 Task: Create New Employee with Employee Name: Erica Taylor, Address Line1: 8136 Wellington St., Address Line2: Algonquin, Address Line3:  IL 60102, Cell Number: 647-231-5081
Action: Mouse moved to (142, 53)
Screenshot: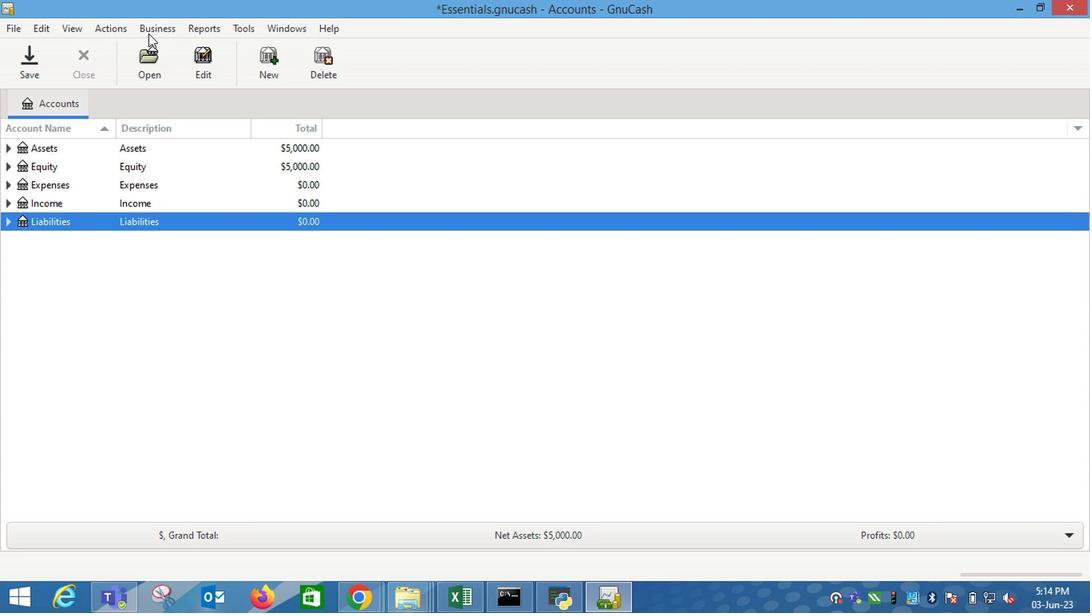 
Action: Mouse pressed left at (142, 53)
Screenshot: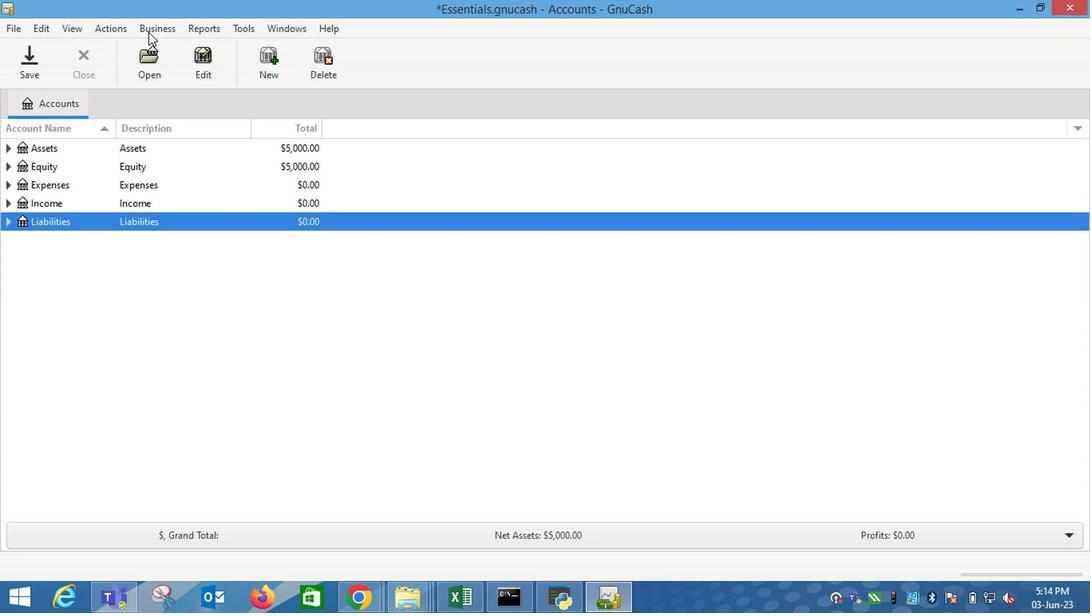 
Action: Mouse moved to (284, 112)
Screenshot: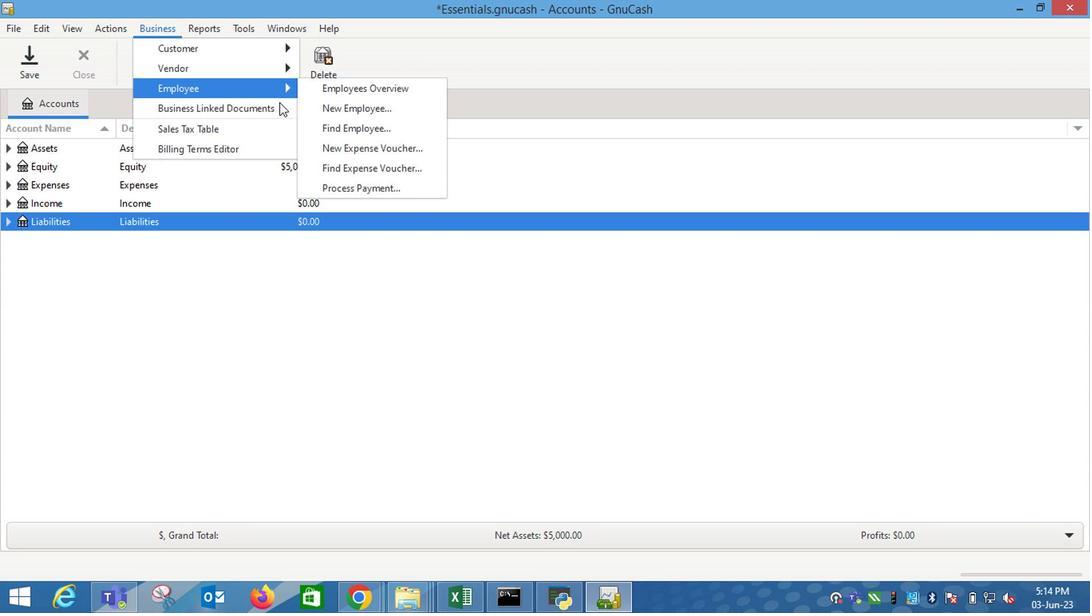 
Action: Mouse pressed left at (284, 112)
Screenshot: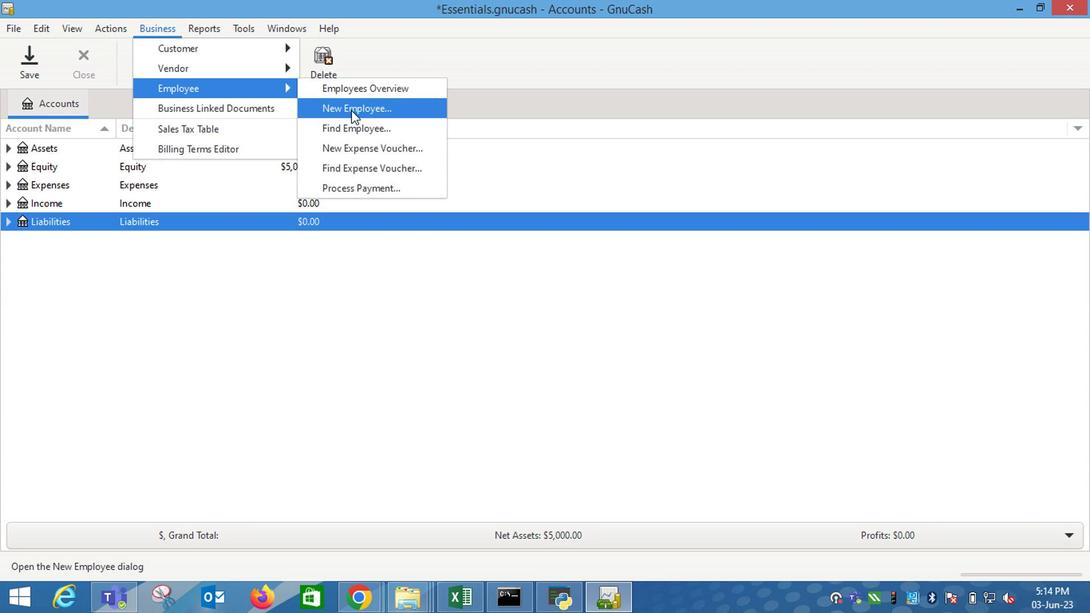 
Action: Mouse moved to (375, 210)
Screenshot: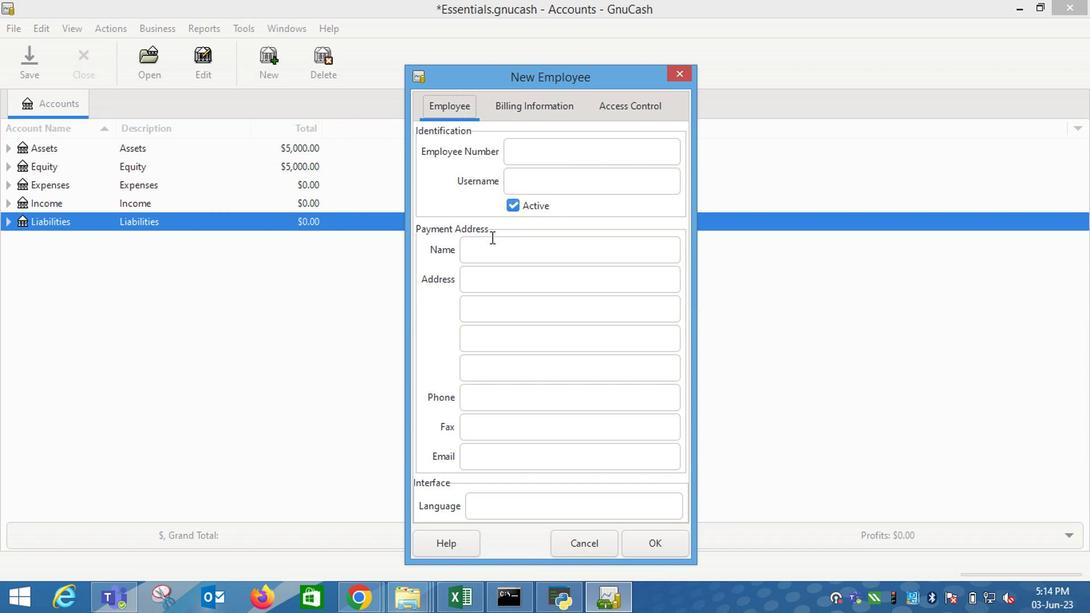 
Action: Mouse pressed left at (375, 210)
Screenshot: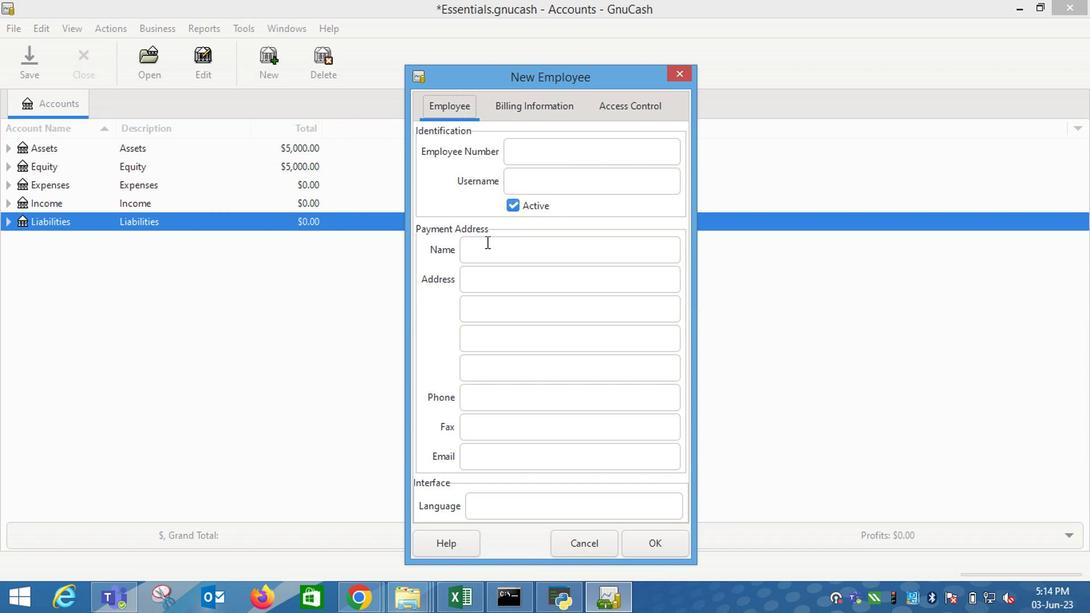 
Action: Mouse moved to (560, 239)
Screenshot: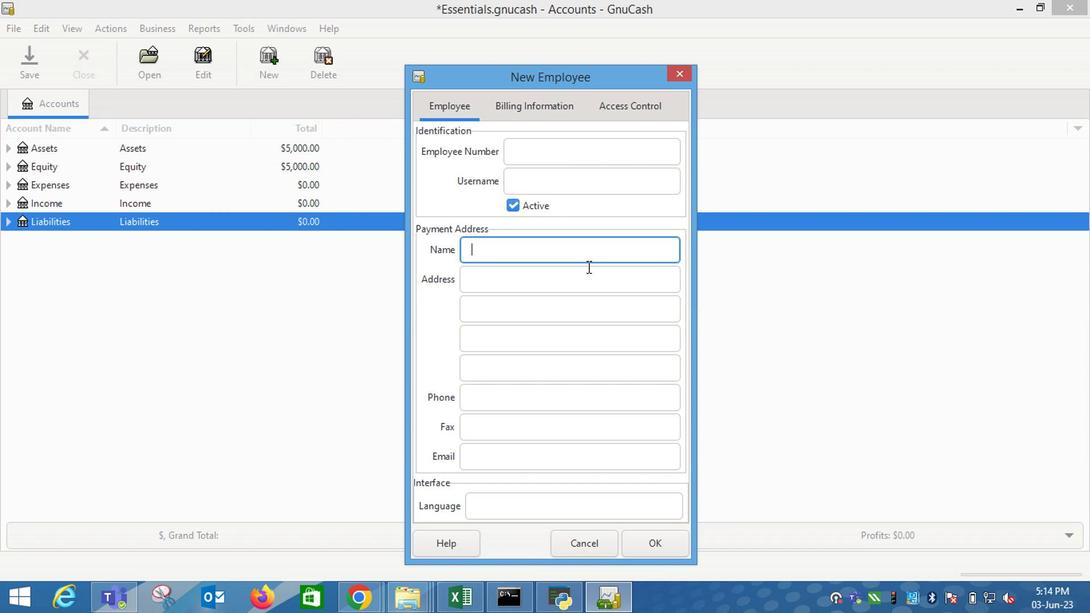 
Action: Key pressed <Key.shift_r>Erica<Key.space><Key.shift_r>Taylor<Key.tab>8136<Key.space><Key.shift_r>Wellington
Screenshot: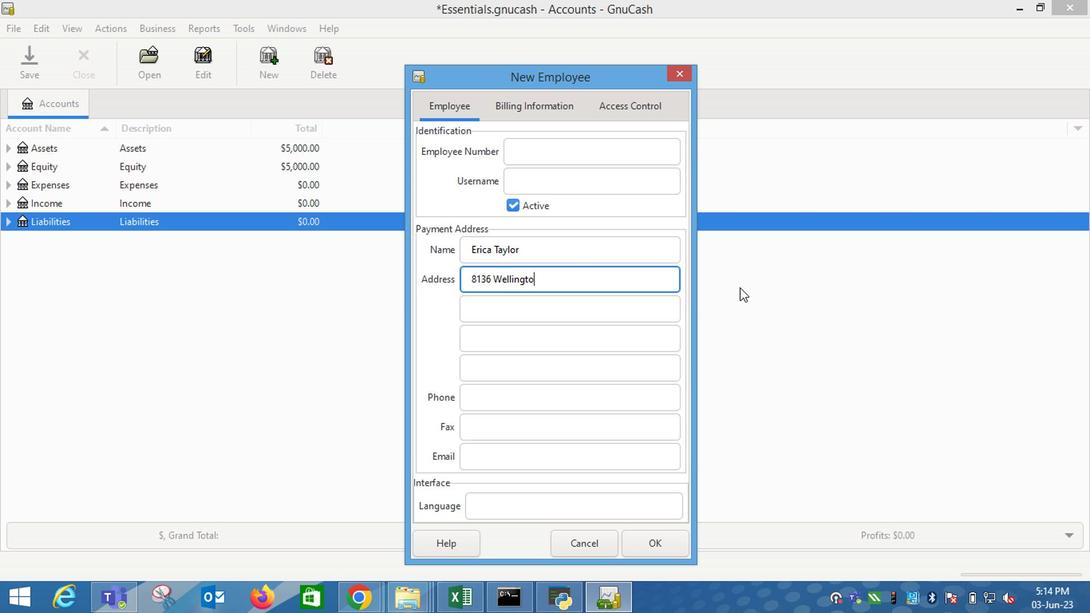 
Action: Mouse moved to (561, 239)
Screenshot: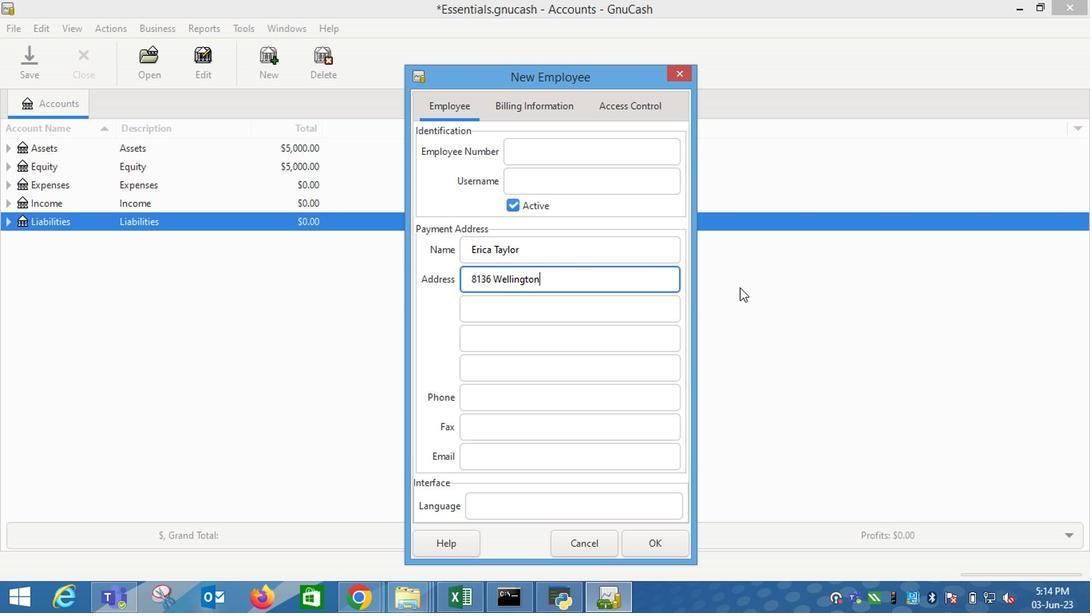 
Action: Key pressed <Key.space><Key.shift_r>St.<Key.tab><Key.shift_r>Algonquin<Key.tab><Key.shift_r><Key.shift_r><Key.shift_r><Key.shift_r><Key.shift_r><Key.shift_r>IL<Key.space>60102<Key.tab><Key.tab>647-231-5091
Screenshot: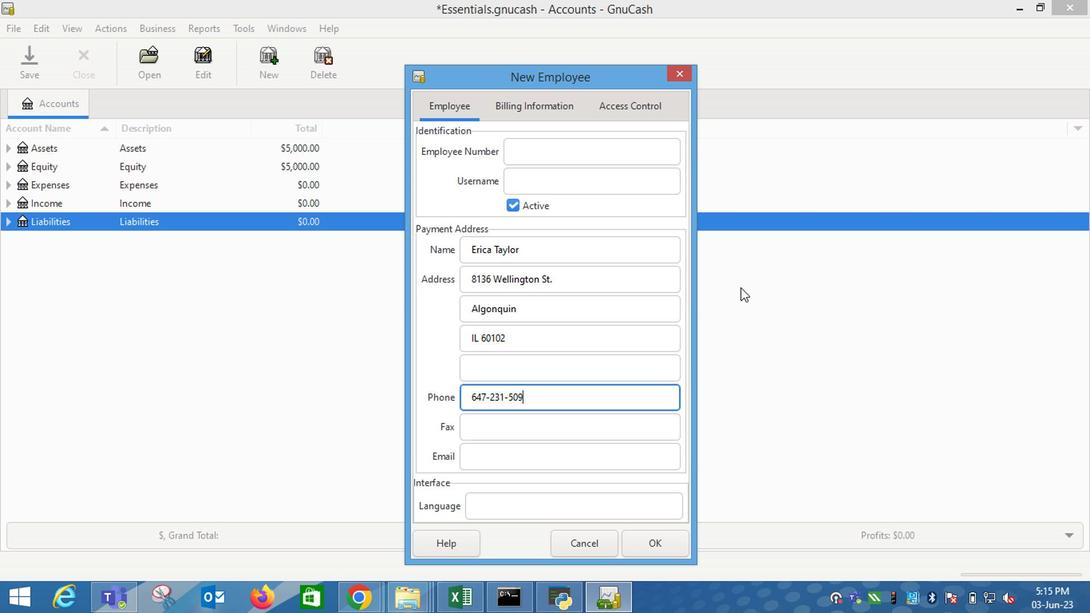 
Action: Mouse moved to (481, 237)
Screenshot: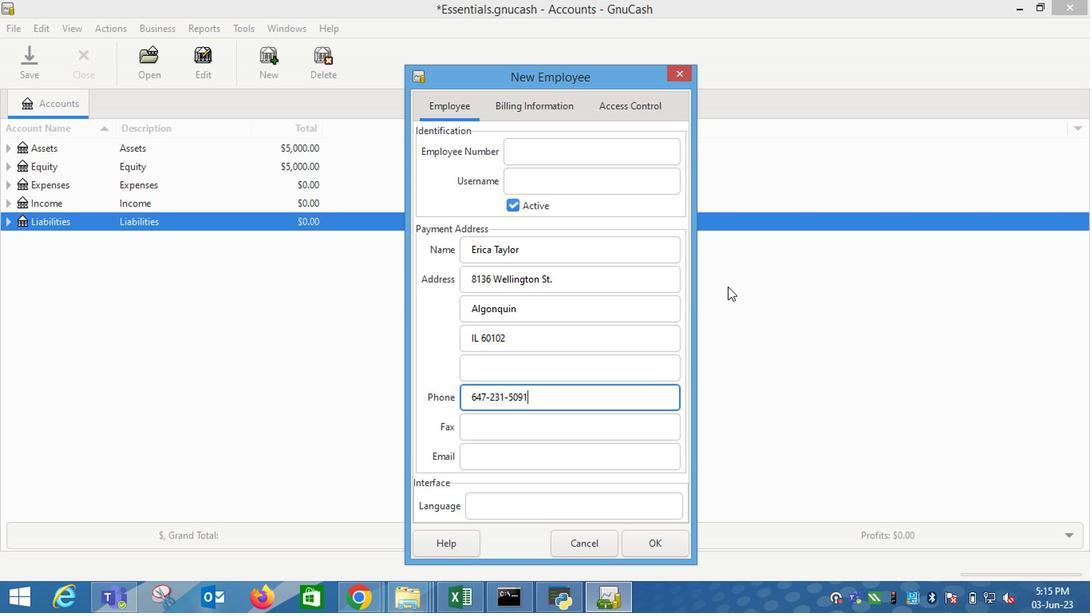 
Action: Key pressed <Key.backspace><Key.backspace>81
Screenshot: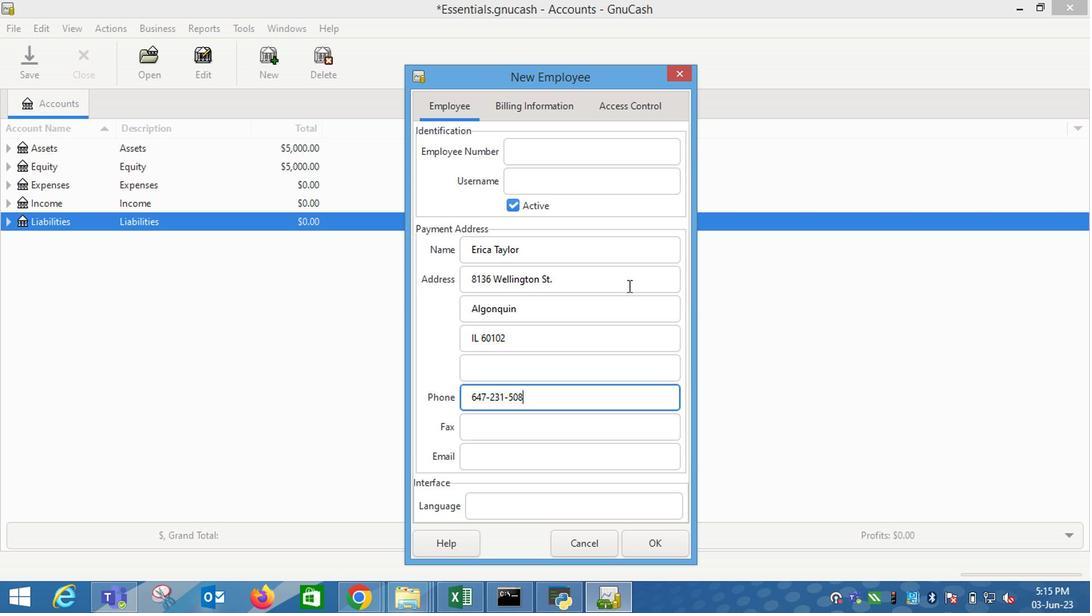 
Action: Mouse moved to (430, 114)
Screenshot: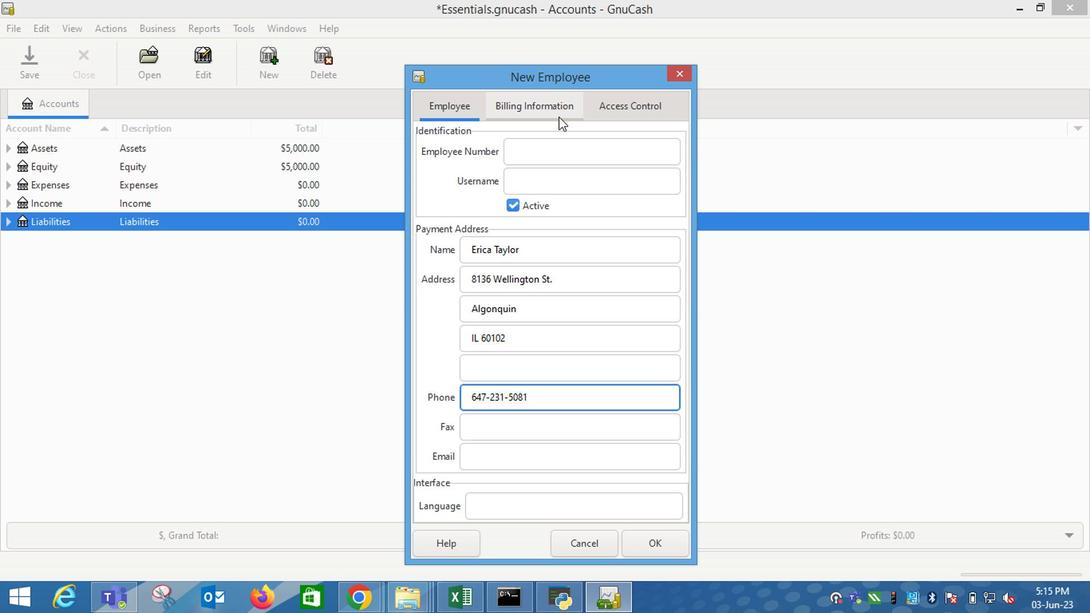 
Action: Mouse pressed left at (430, 114)
Screenshot: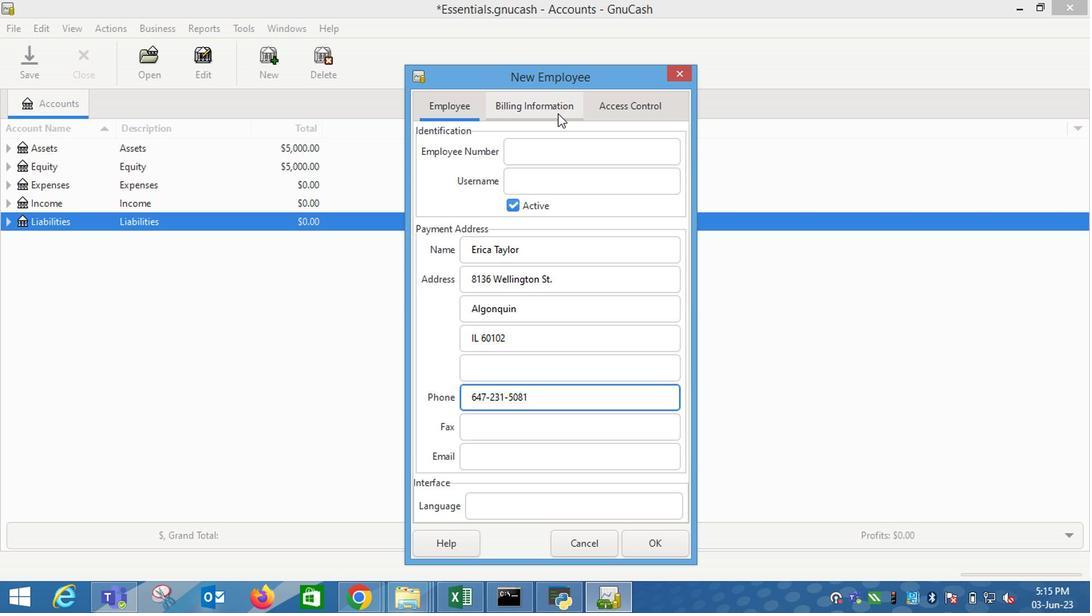 
Action: Mouse moved to (501, 420)
Screenshot: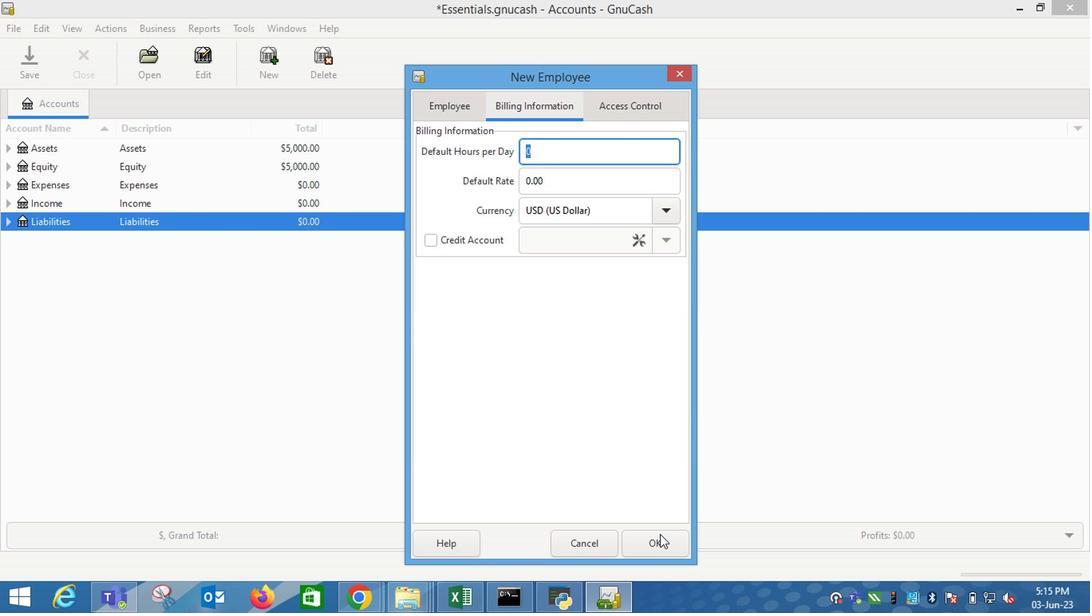 
Action: Mouse pressed left at (501, 420)
Screenshot: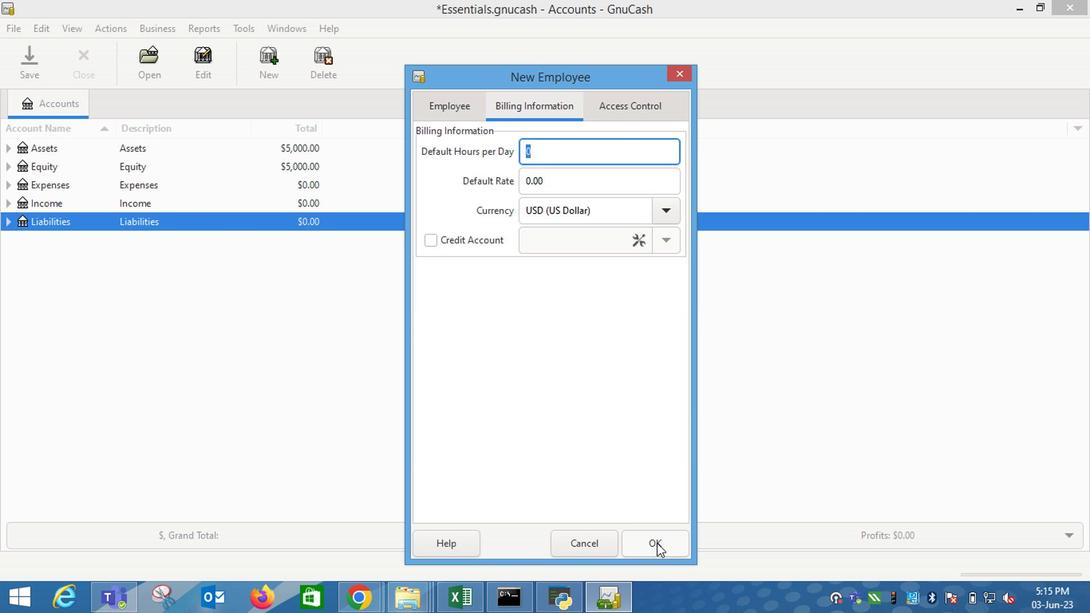 
